 Task: Create Board Sales Pipeline Management to Workspace Event Marketing Agencies. Create Board Content Marketing Campaign Planning and Execution to Workspace Event Marketing Agencies. Create Board Employee Incentive Program Design and Implementation to Workspace Event Marketing Agencies
Action: Mouse moved to (109, 48)
Screenshot: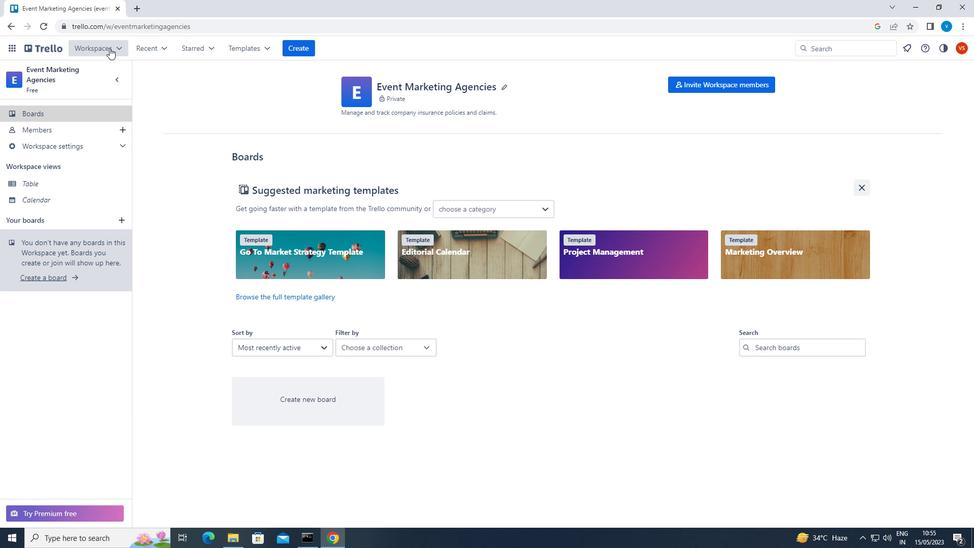 
Action: Mouse pressed left at (109, 48)
Screenshot: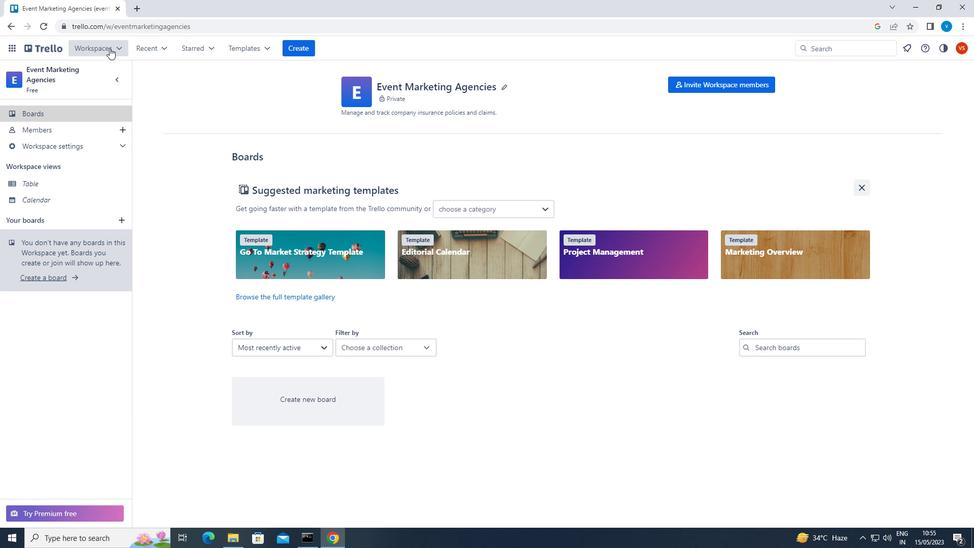 
Action: Mouse moved to (109, 451)
Screenshot: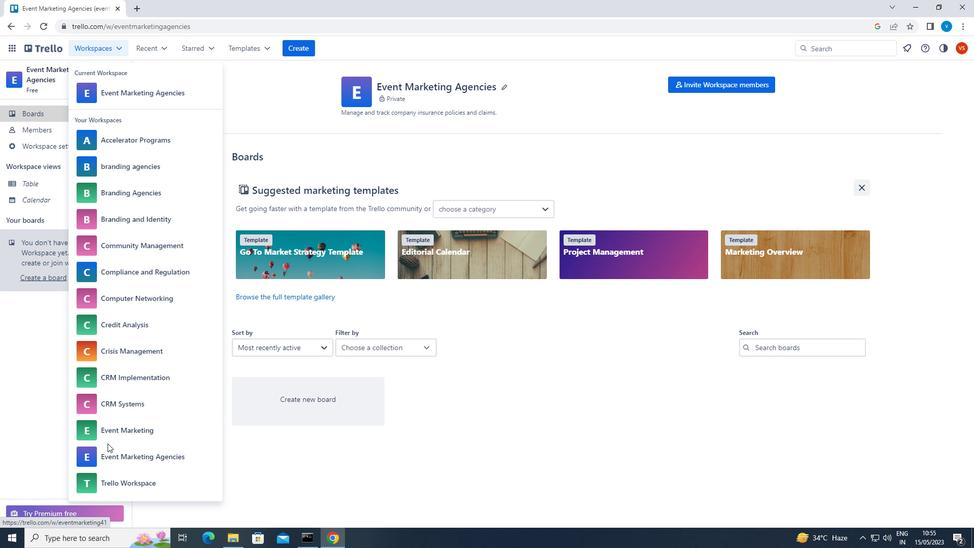 
Action: Mouse pressed left at (109, 451)
Screenshot: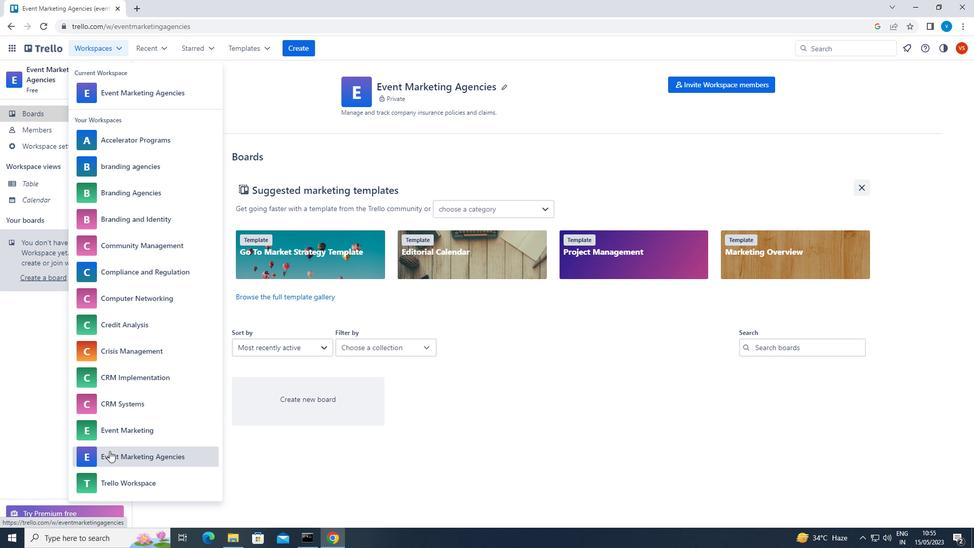 
Action: Mouse moved to (292, 47)
Screenshot: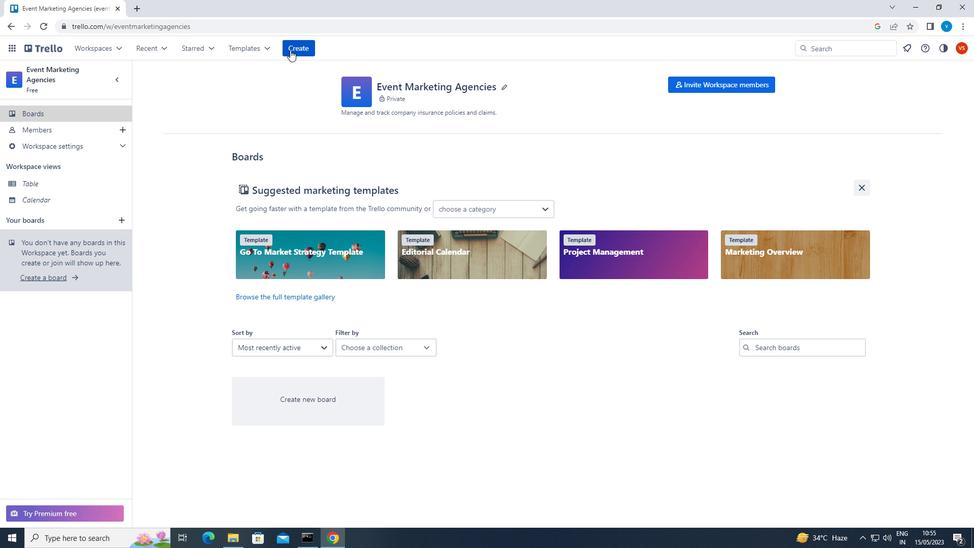 
Action: Mouse pressed left at (292, 47)
Screenshot: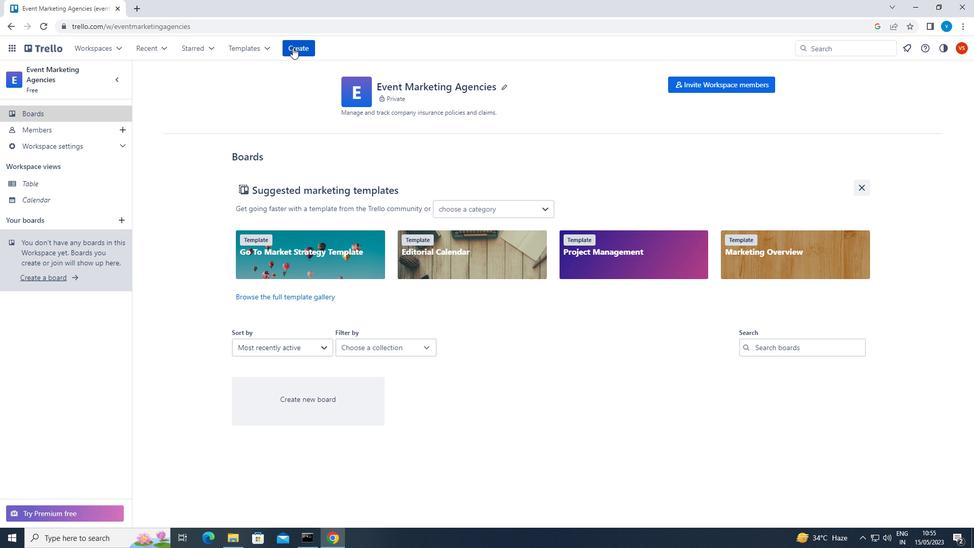 
Action: Mouse moved to (308, 81)
Screenshot: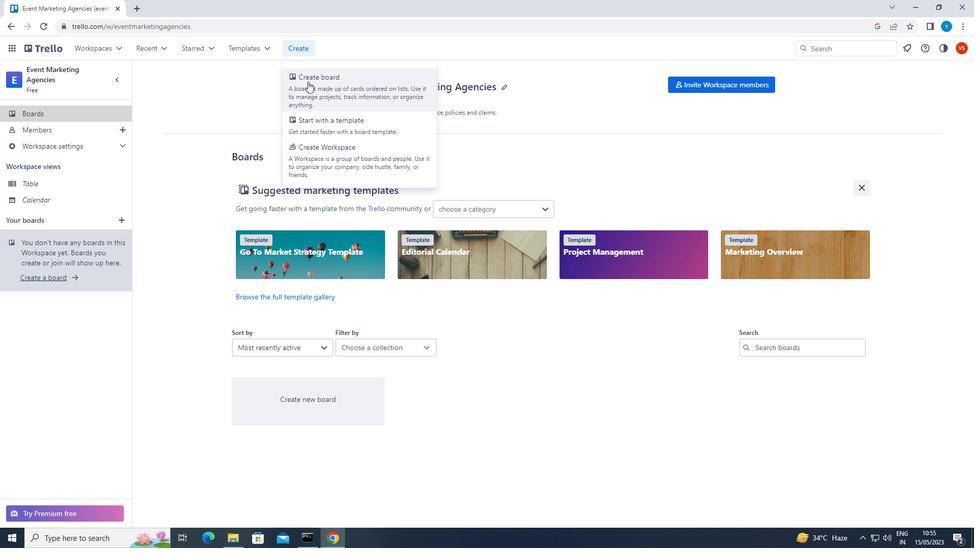 
Action: Mouse pressed left at (308, 81)
Screenshot: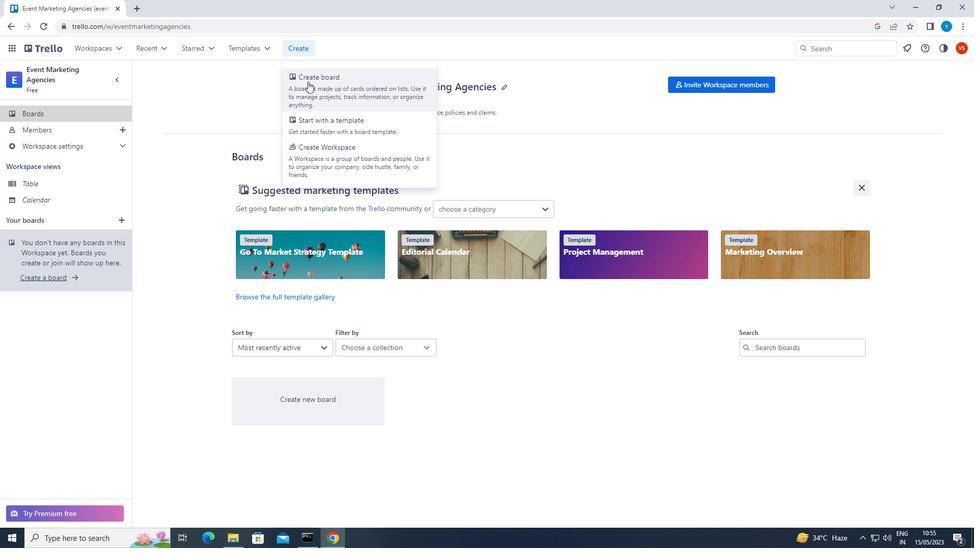 
Action: Mouse moved to (308, 82)
Screenshot: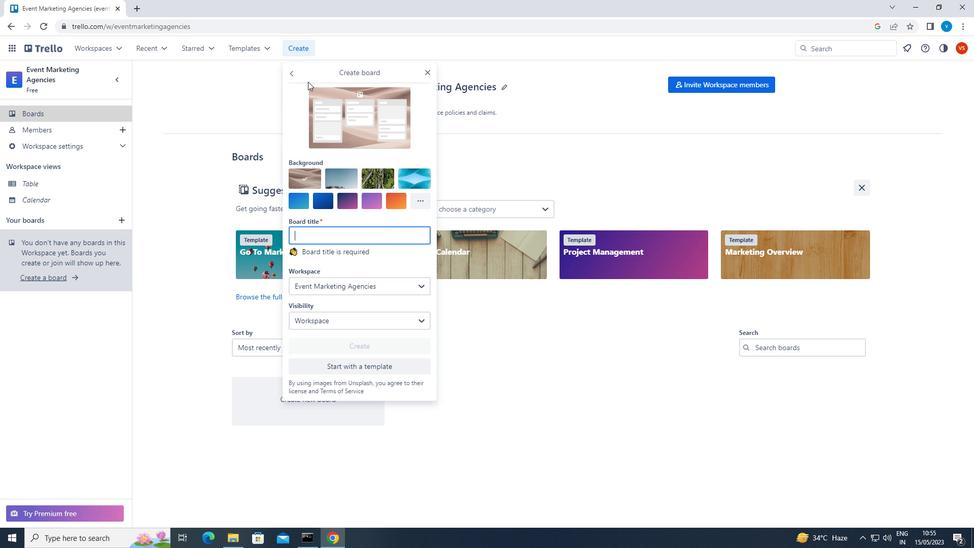 
Action: Key pressed <Key.shift>SALES<Key.space><Key.shift>PIPELINE<Key.space><Key.shift><Key.shift>MANAGEMENT
Screenshot: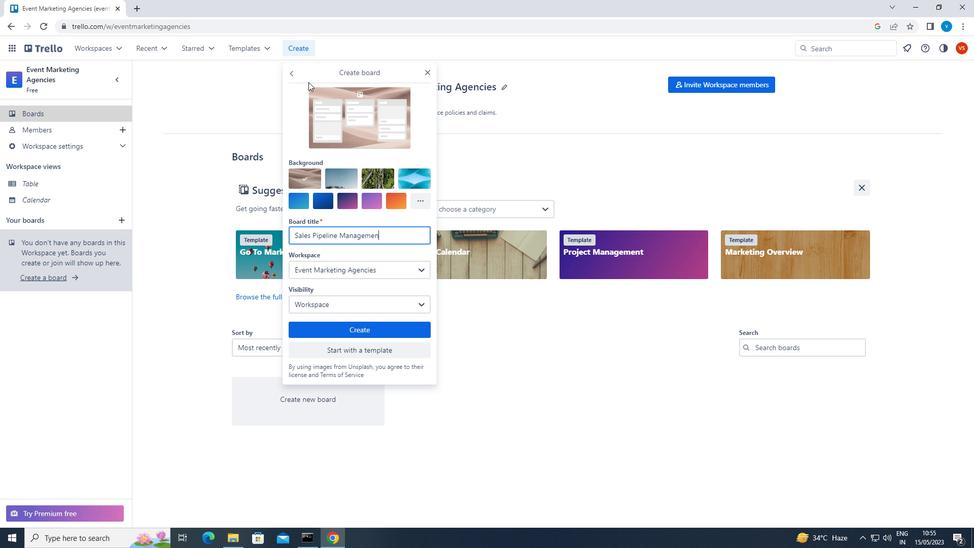 
Action: Mouse moved to (343, 326)
Screenshot: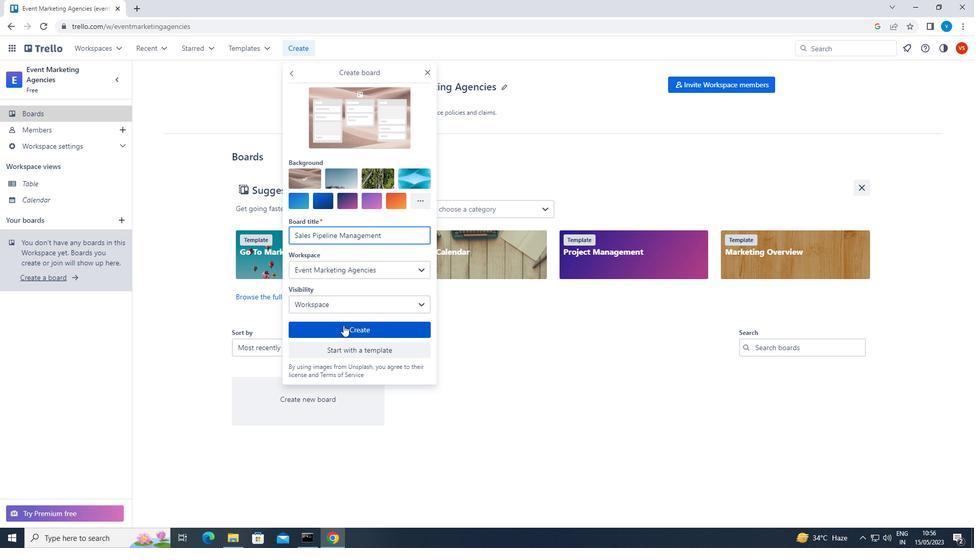 
Action: Mouse pressed left at (343, 326)
Screenshot: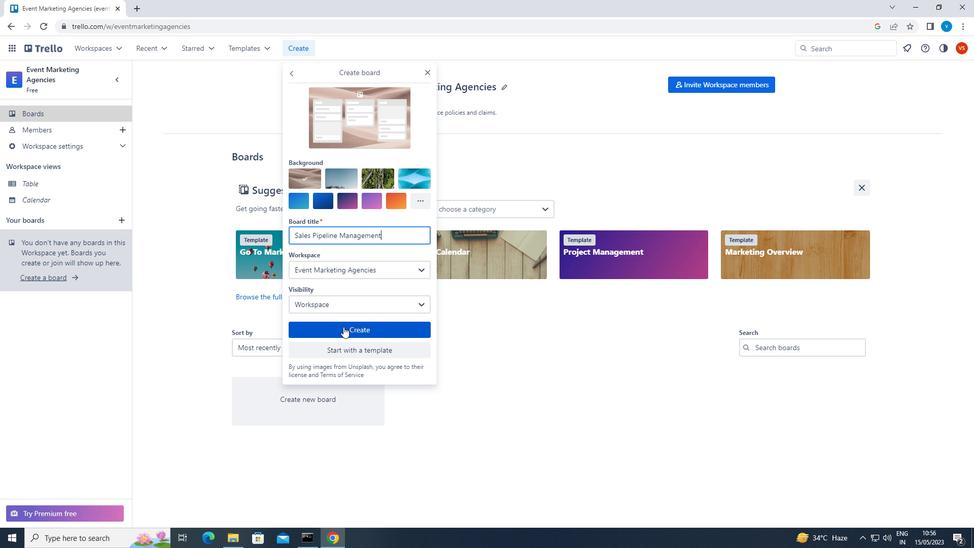 
Action: Mouse moved to (304, 49)
Screenshot: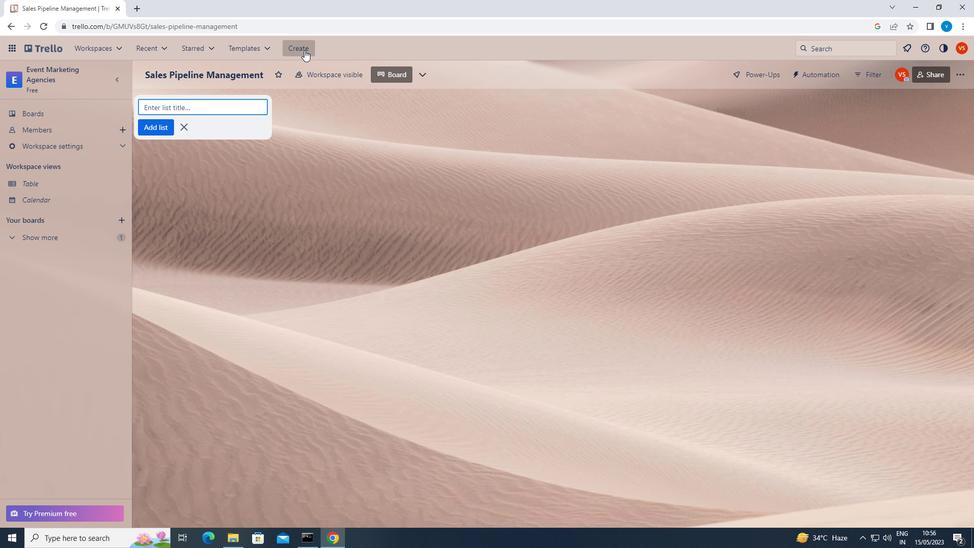 
Action: Mouse pressed left at (304, 49)
Screenshot: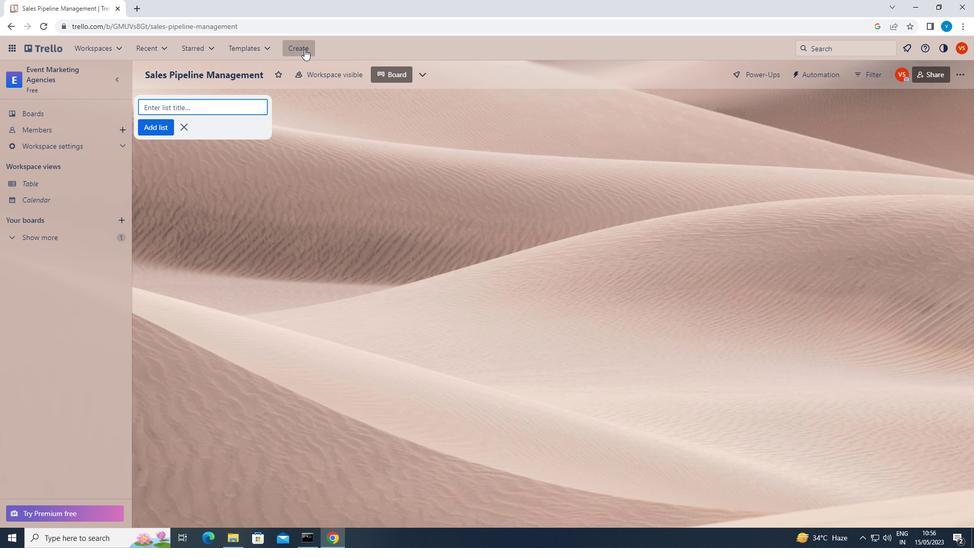 
Action: Mouse moved to (326, 90)
Screenshot: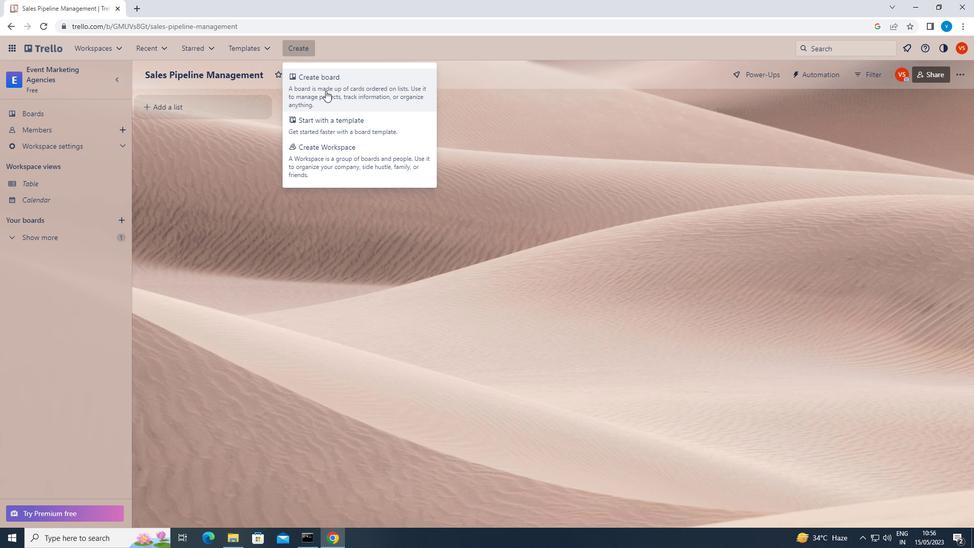 
Action: Mouse pressed left at (326, 90)
Screenshot: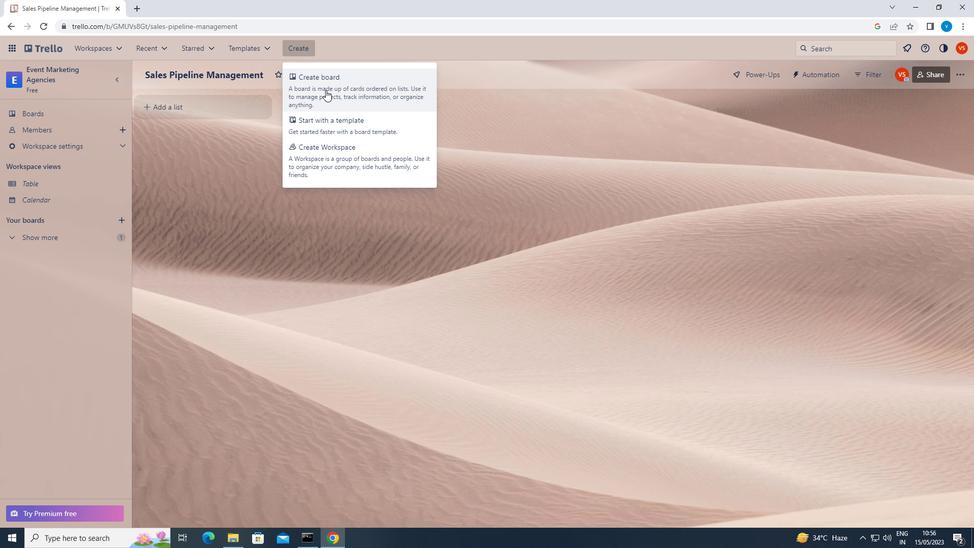 
Action: Mouse moved to (326, 90)
Screenshot: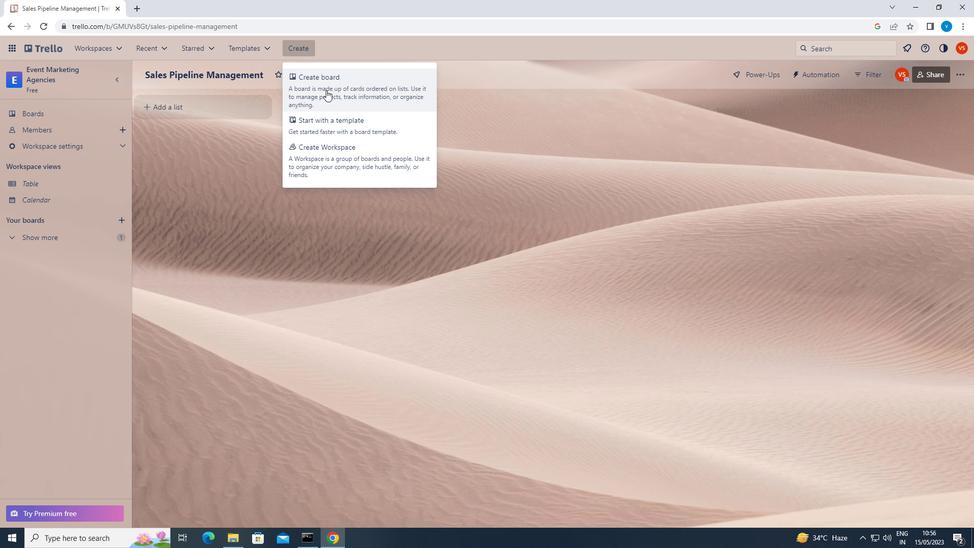 
Action: Key pressed <Key.shift><Key.shift>CONTENT<Key.space><Key.shift>MARKETING<Key.space><Key.shift>CAMPAIGN<Key.space><Key.shift><Key.shift><Key.shift><Key.shift>PLANNING<Key.space>AND<Key.space><Key.shift>EXECUTION
Screenshot: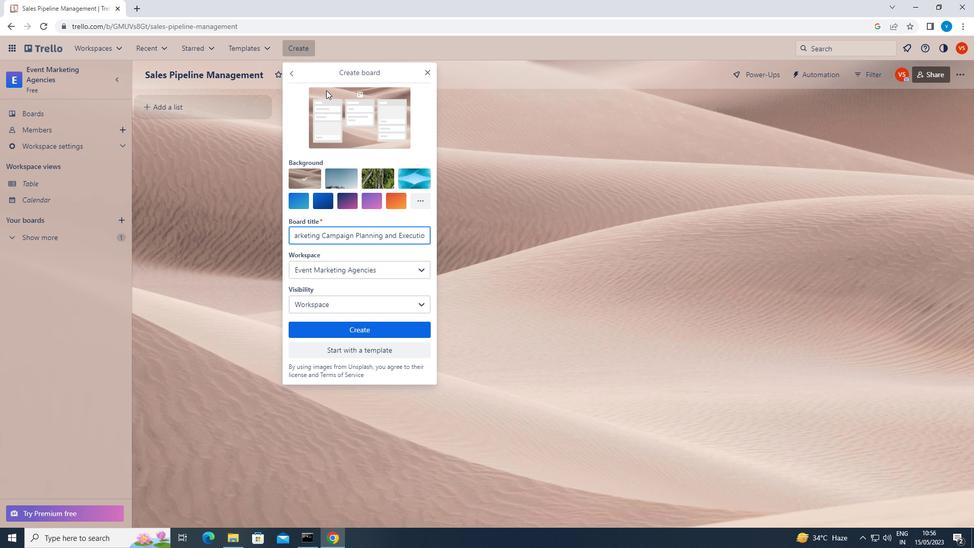 
Action: Mouse moved to (373, 331)
Screenshot: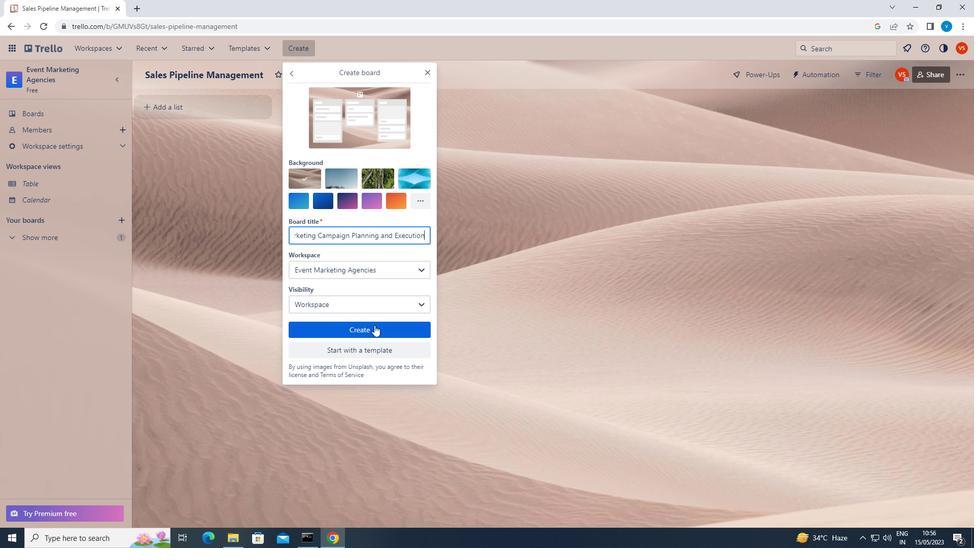 
Action: Mouse pressed left at (373, 331)
Screenshot: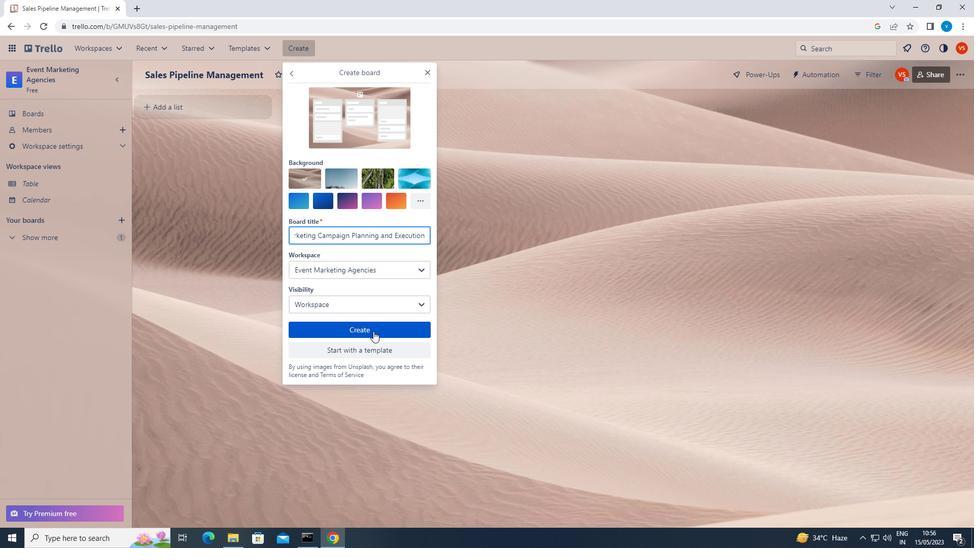 
Action: Mouse moved to (306, 48)
Screenshot: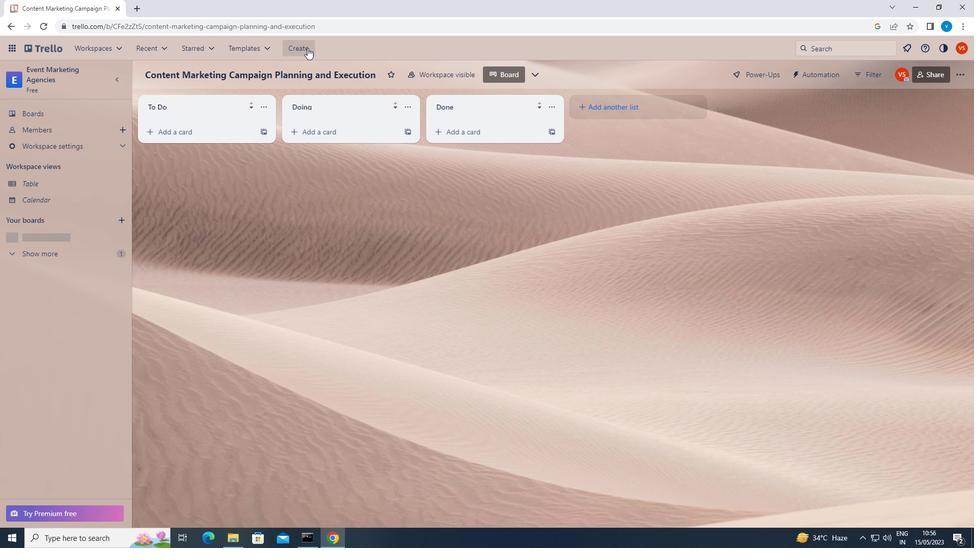 
Action: Mouse pressed left at (306, 48)
Screenshot: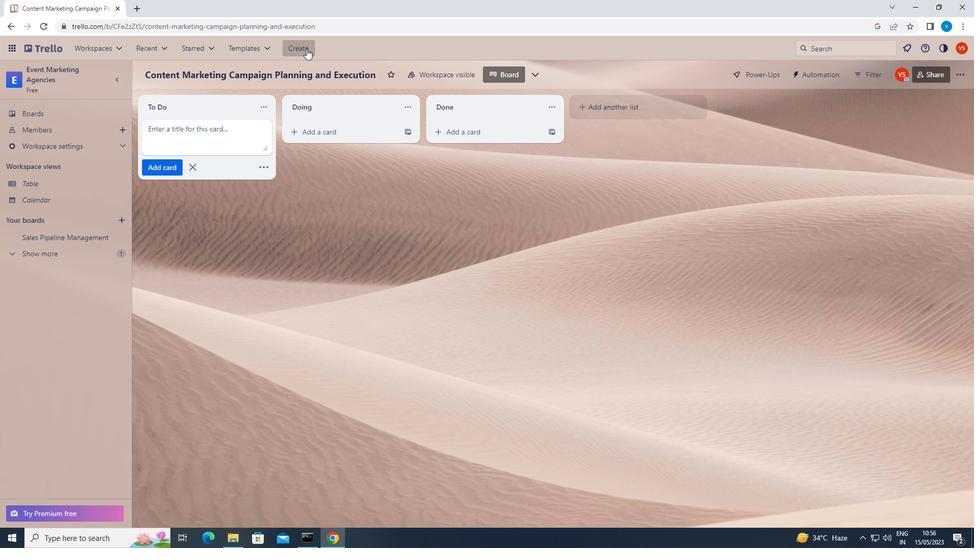 
Action: Mouse moved to (318, 80)
Screenshot: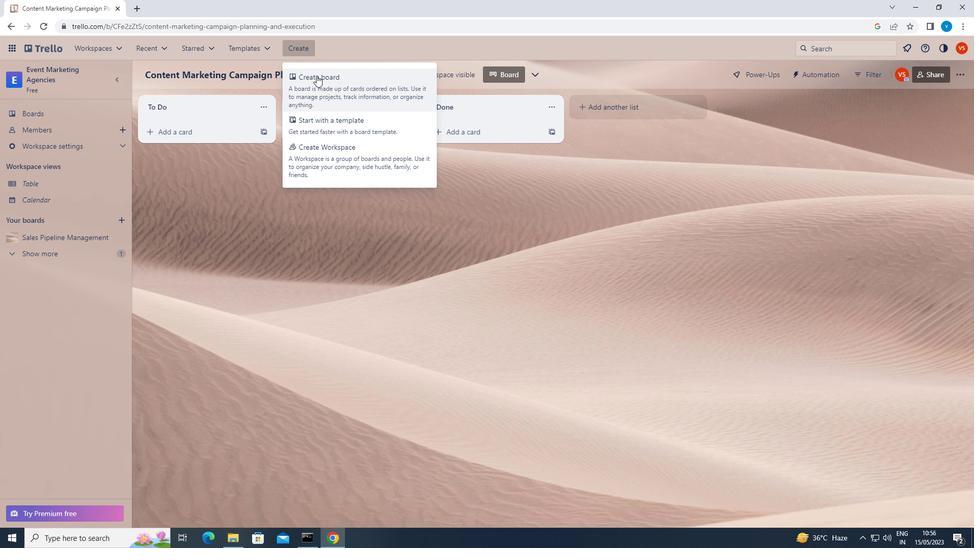 
Action: Mouse pressed left at (318, 80)
Screenshot: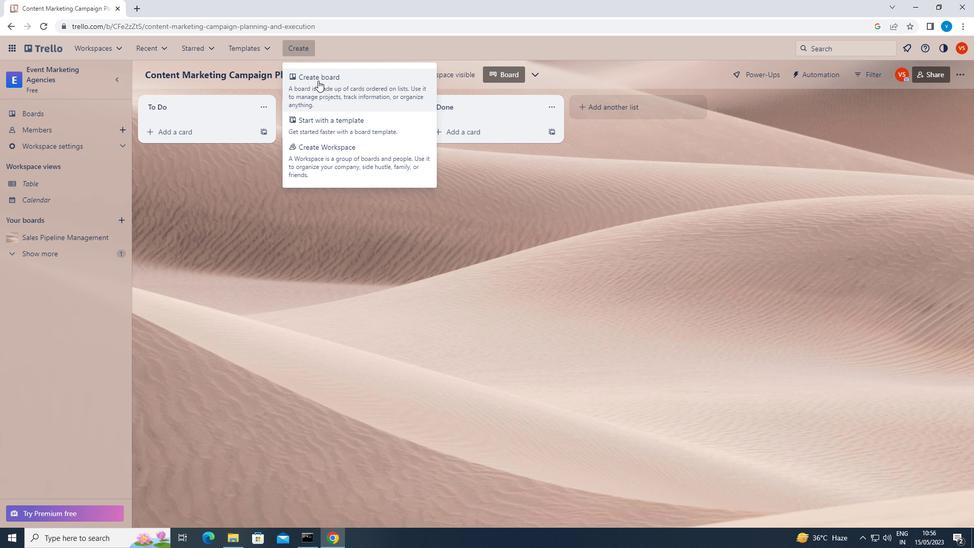 
Action: Mouse moved to (342, 140)
Screenshot: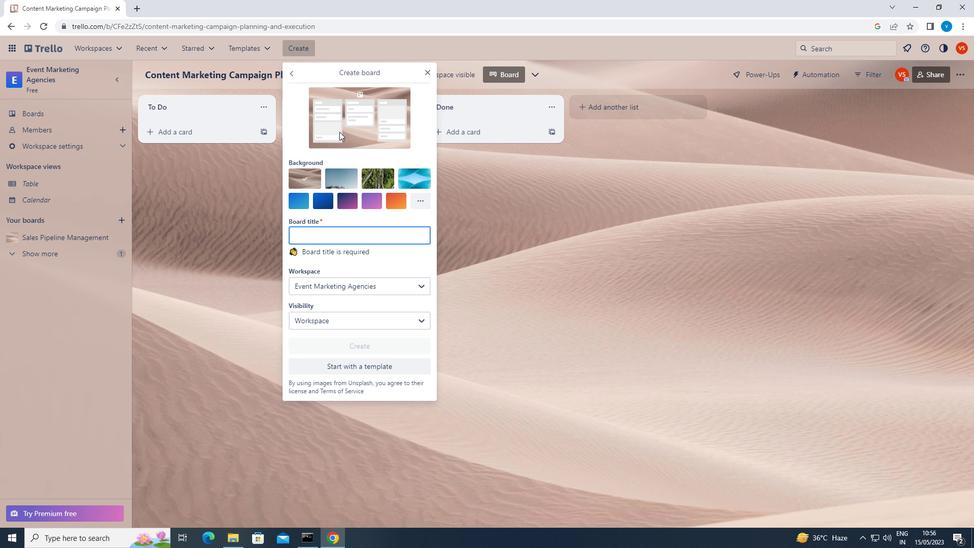 
Action: Key pressed <Key.shift><Key.shift>EMPLOYEE<Key.space><Key.shift>INCENTIVE<Key.space><Key.shift><Key.shift>PROGRAM<Key.space><Key.shift><Key.shift><Key.shift><Key.shift><Key.shift><Key.shift><Key.shift><Key.shift><Key.shift><Key.shift>DESIGN<Key.space>AND<Key.space><Key.shift><Key.shift><Key.shift><Key.shift>IMPLEMENTATION
Screenshot: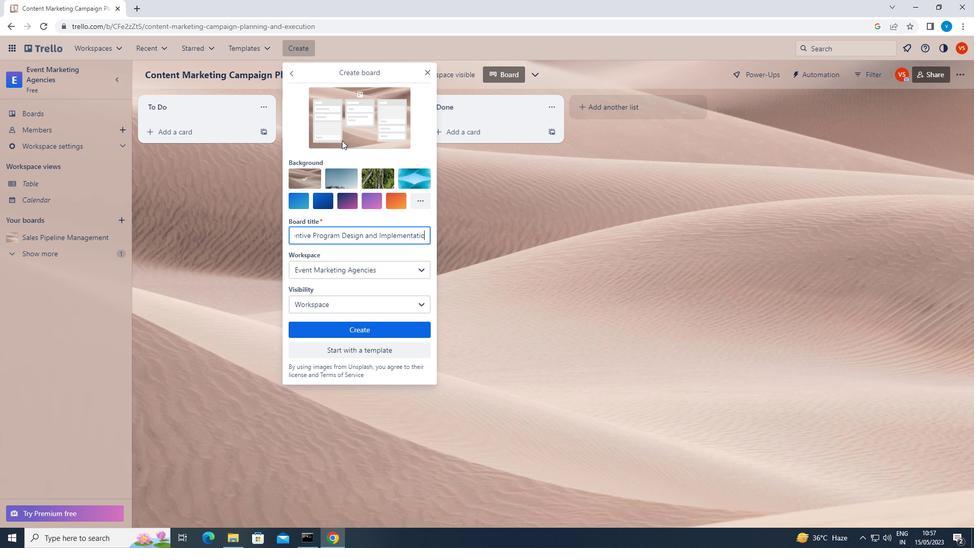 
Action: Mouse moved to (368, 327)
Screenshot: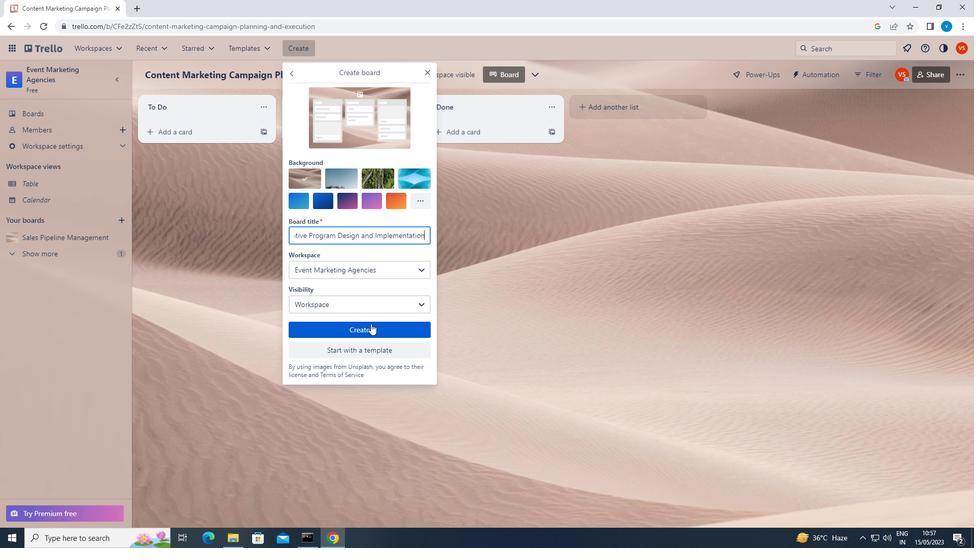 
Action: Mouse pressed left at (368, 327)
Screenshot: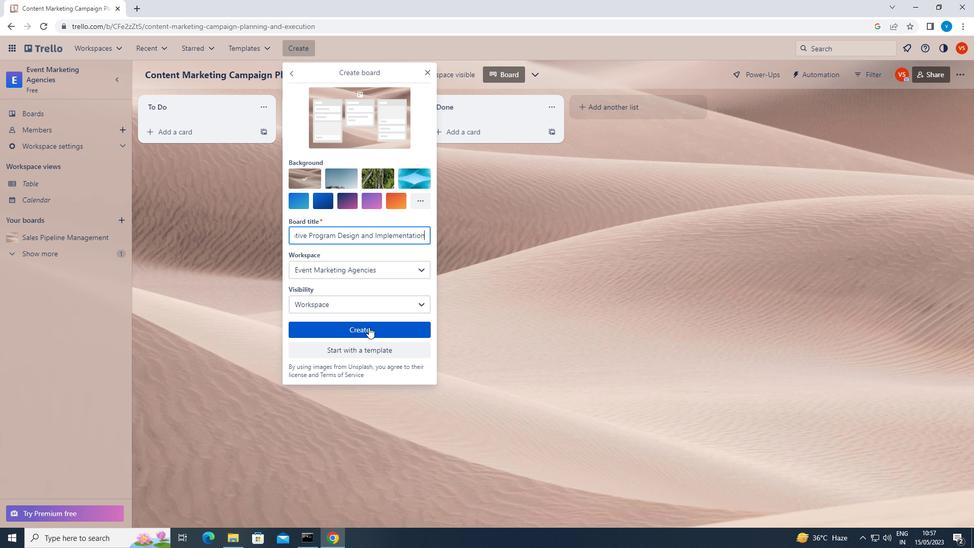 
